 Task: Invite Team Member Softage.1@softage.net to Workspace Branding Agencies. Invite Team Member Softage.2@softage.net to Workspace Branding Agencies. Invite Team Member Softage.3@softage.net to Workspace Branding Agencies. Invite Team Member Softage.4@softage.net to Workspace Branding Agencies
Action: Mouse moved to (371, 223)
Screenshot: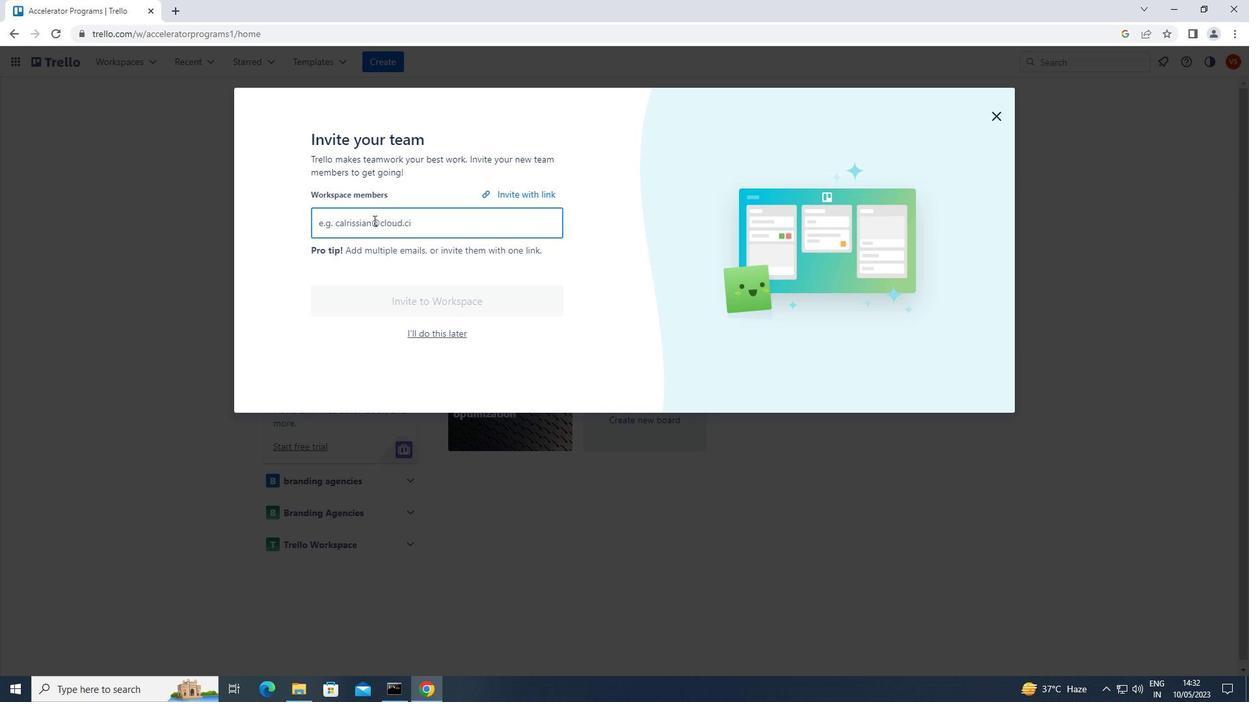 
Action: Mouse pressed left at (371, 223)
Screenshot: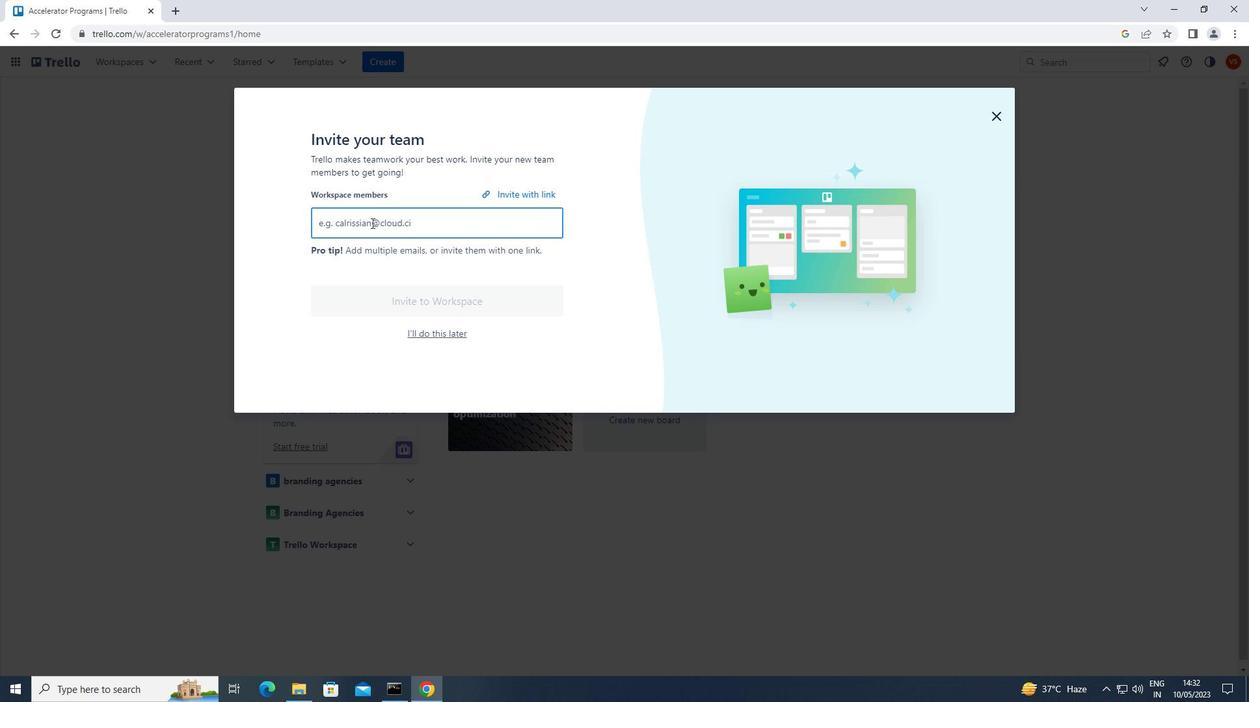 
Action: Key pressed <Key.shift>SOFTAGE.1<Key.shift>@SOFTAGE.NET
Screenshot: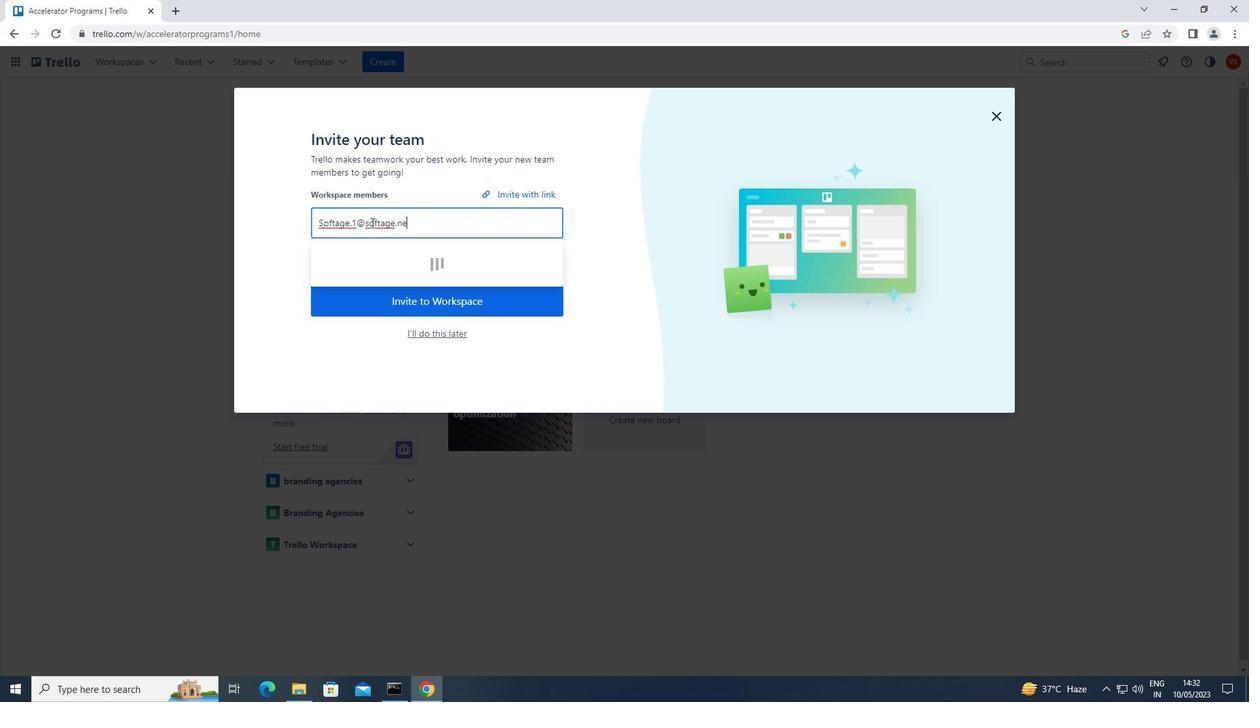 
Action: Mouse moved to (415, 262)
Screenshot: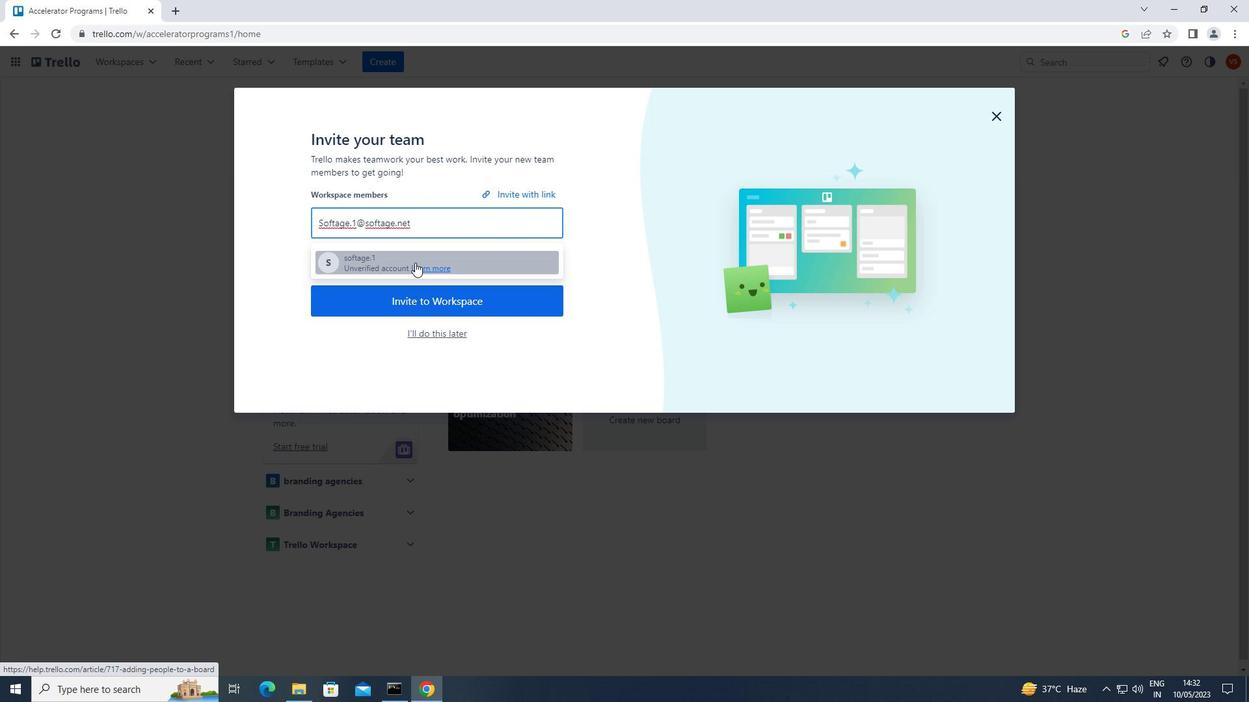 
Action: Mouse pressed left at (415, 262)
Screenshot: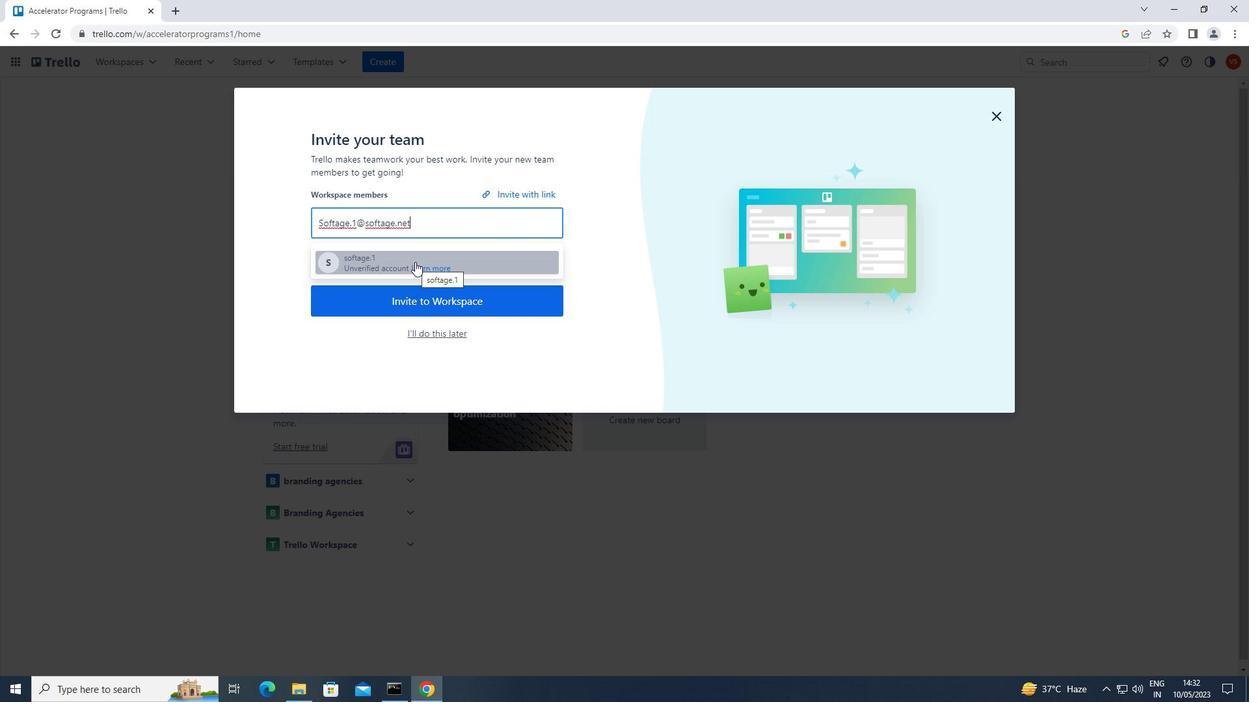 
Action: Mouse moved to (429, 225)
Screenshot: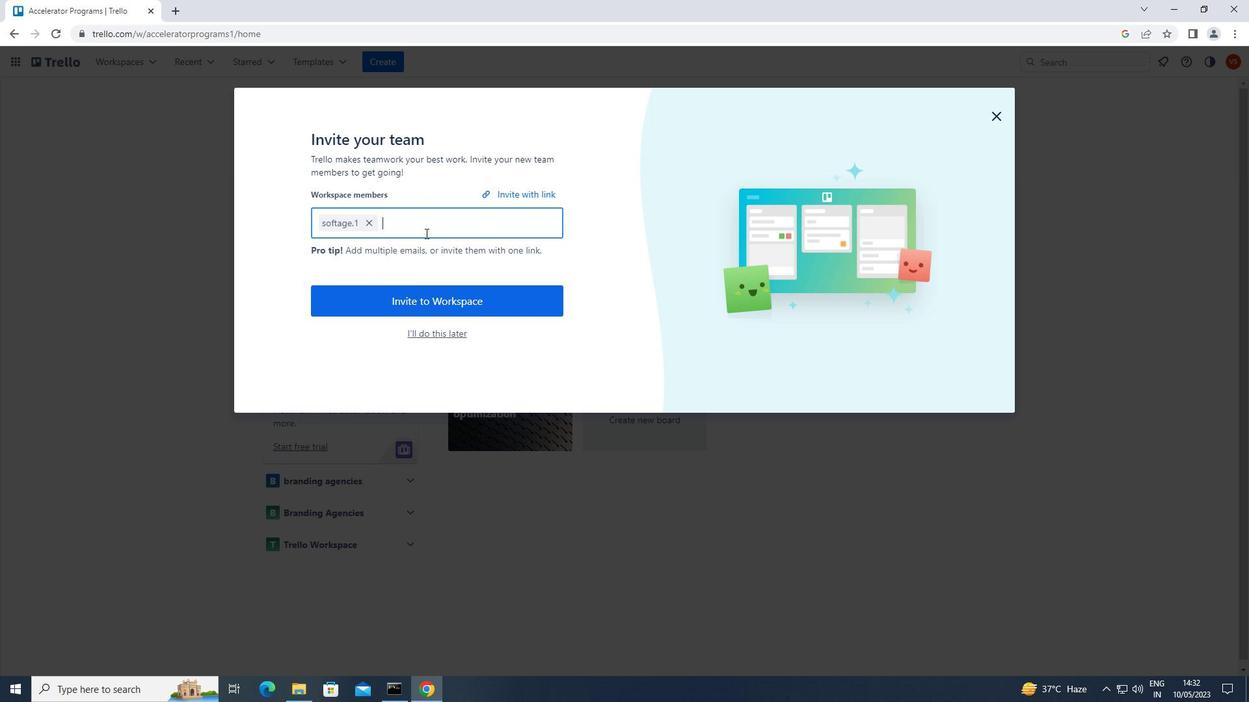 
Action: Key pressed <Key.shift>SOFTAGE.2<Key.shift>@SOFTAGE.NET
Screenshot: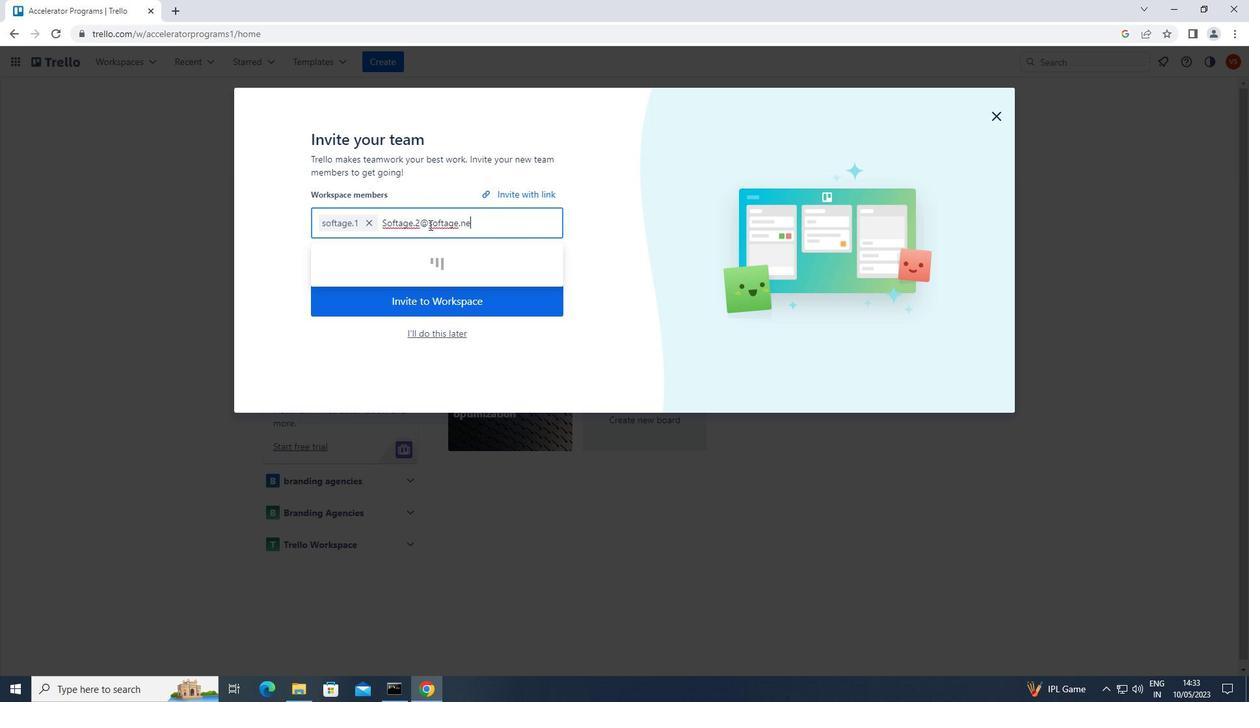 
Action: Mouse moved to (382, 253)
Screenshot: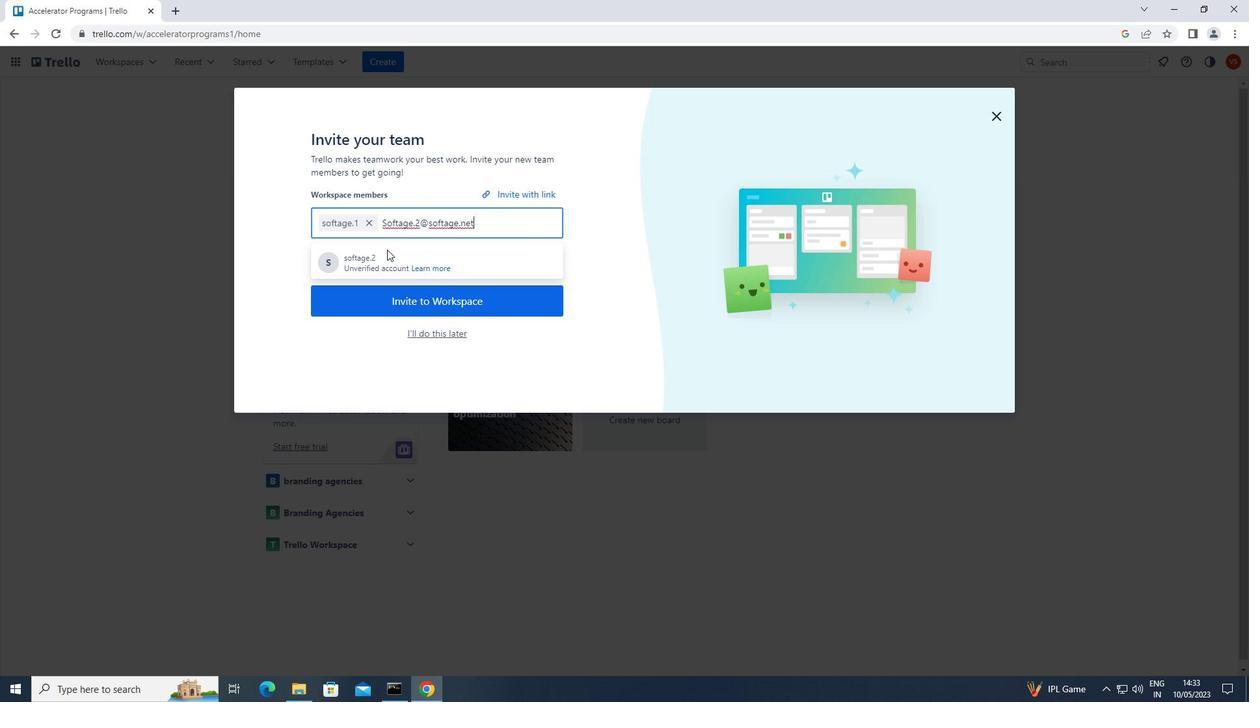 
Action: Mouse pressed left at (382, 253)
Screenshot: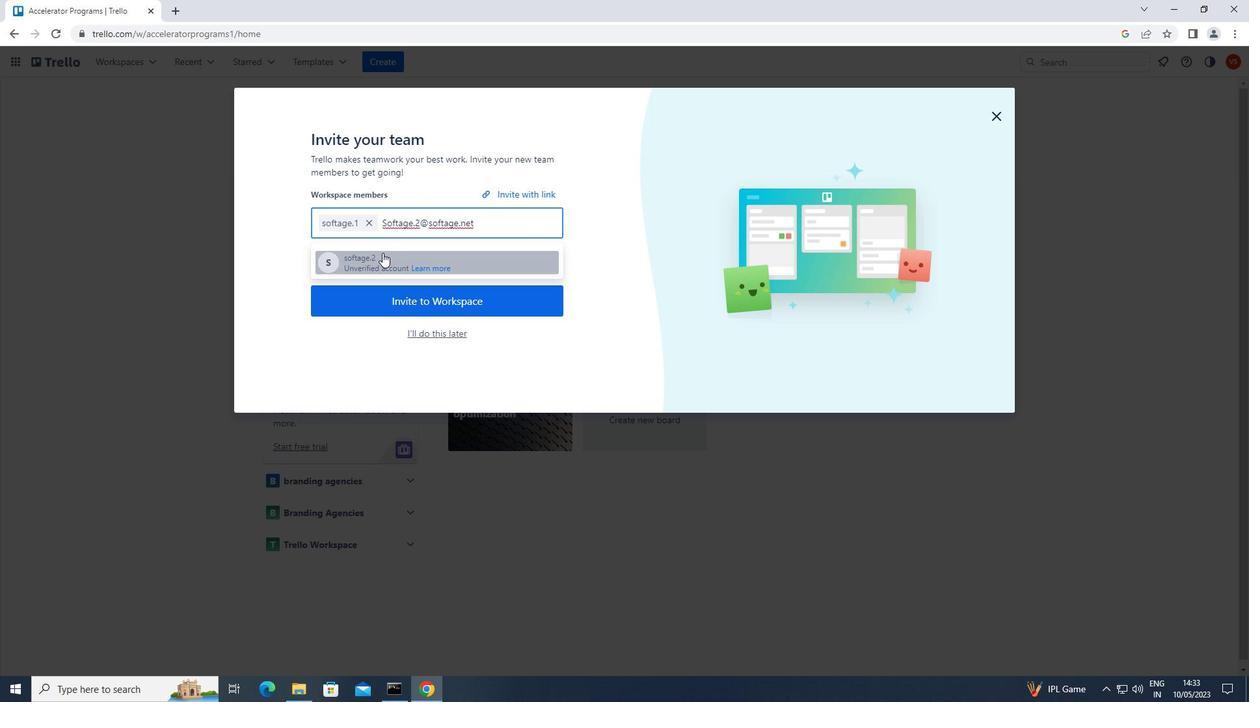 
Action: Mouse moved to (452, 217)
Screenshot: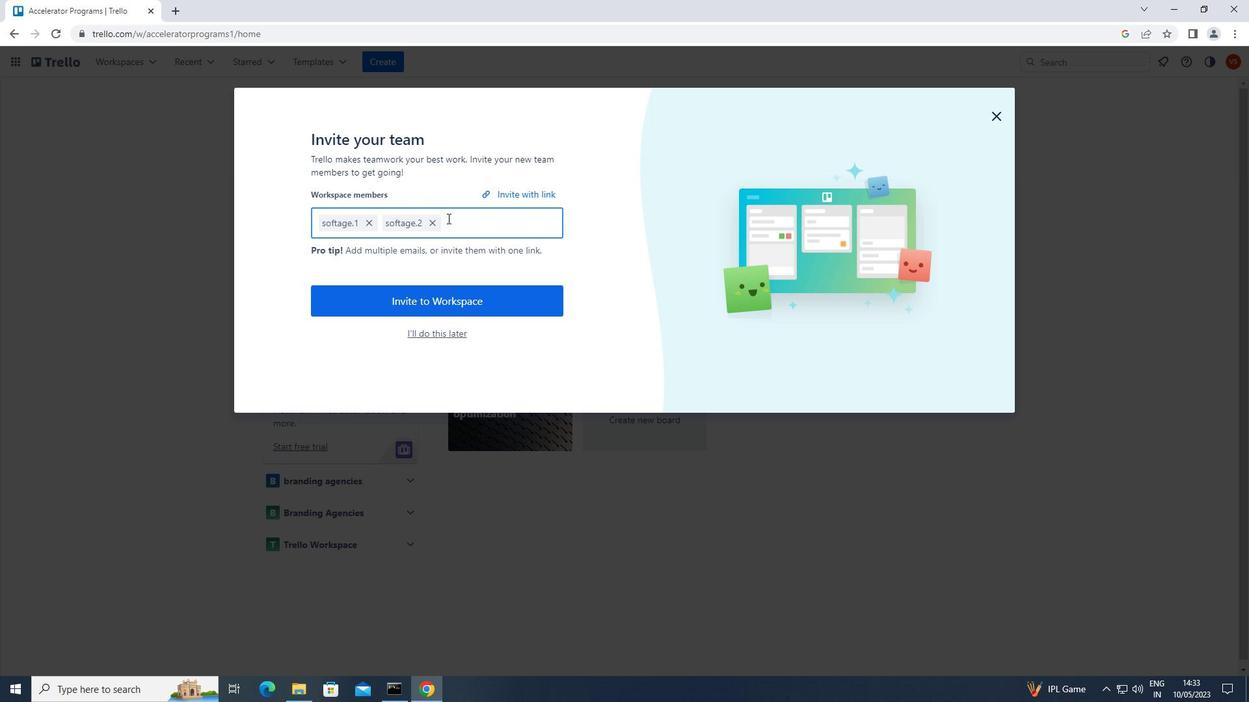 
Action: Key pressed <Key.shift>SOFTAGE.3<Key.shift>@SOFTAGE.NET
Screenshot: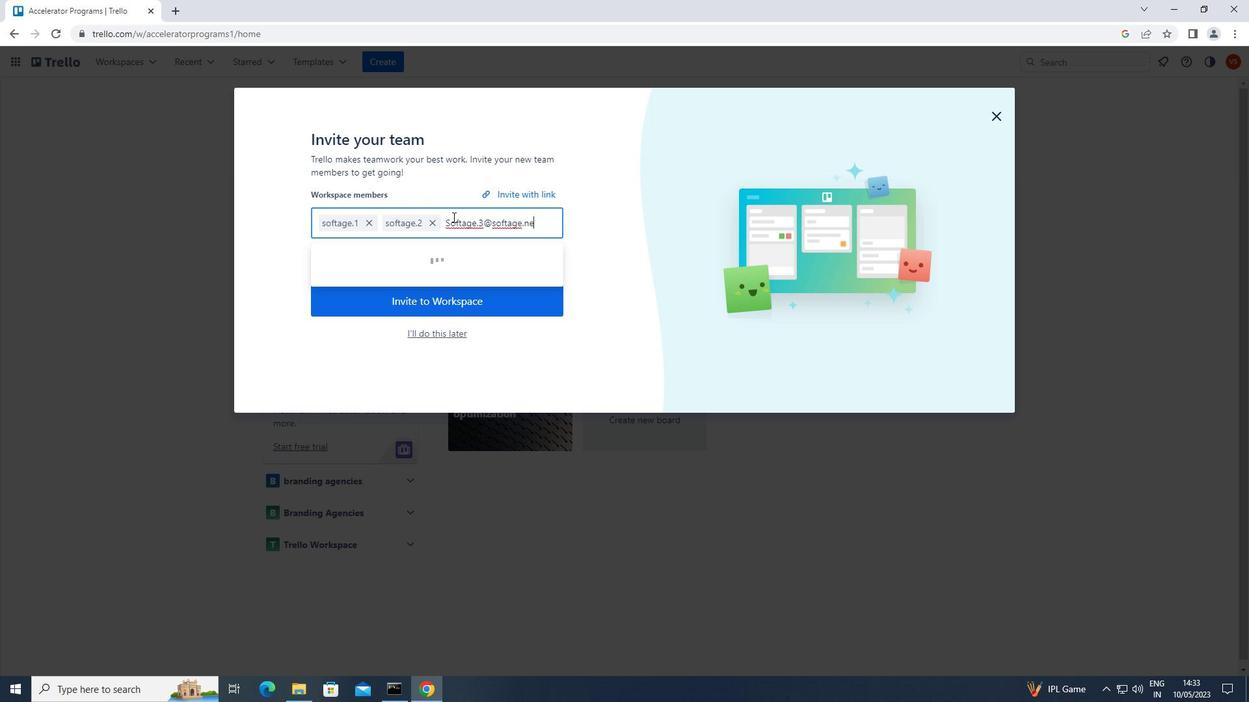 
Action: Mouse moved to (403, 278)
Screenshot: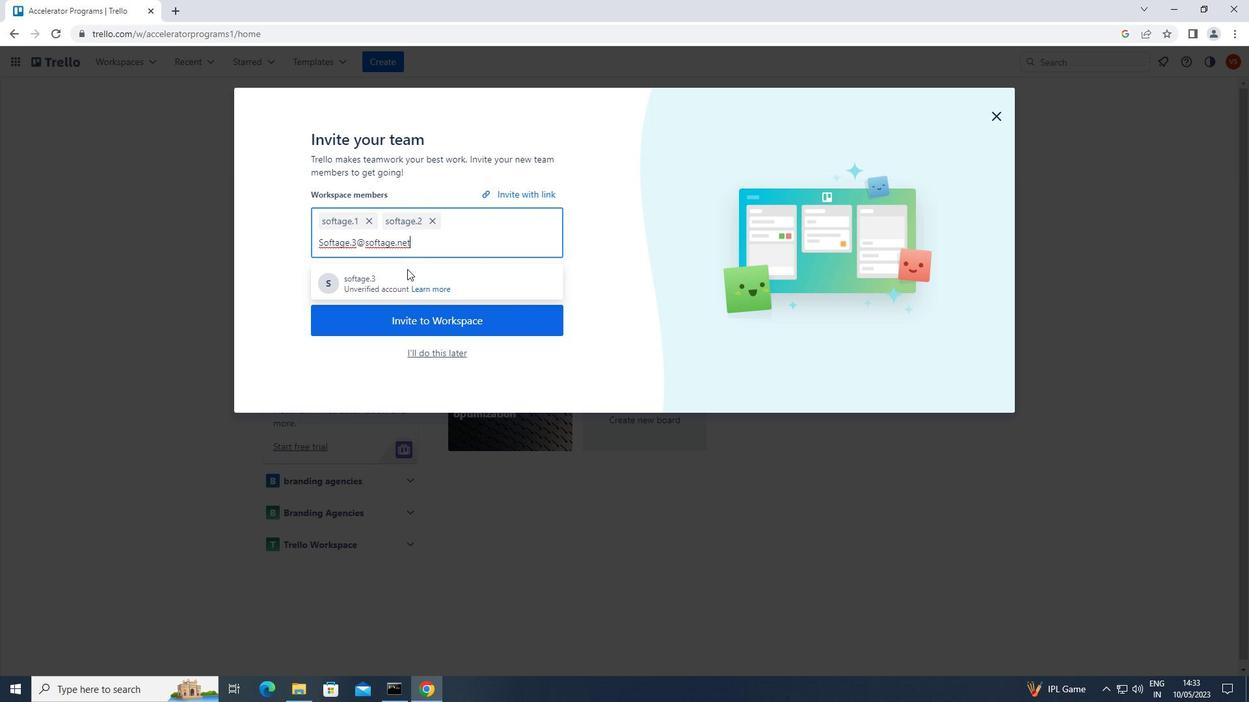 
Action: Mouse pressed left at (403, 278)
Screenshot: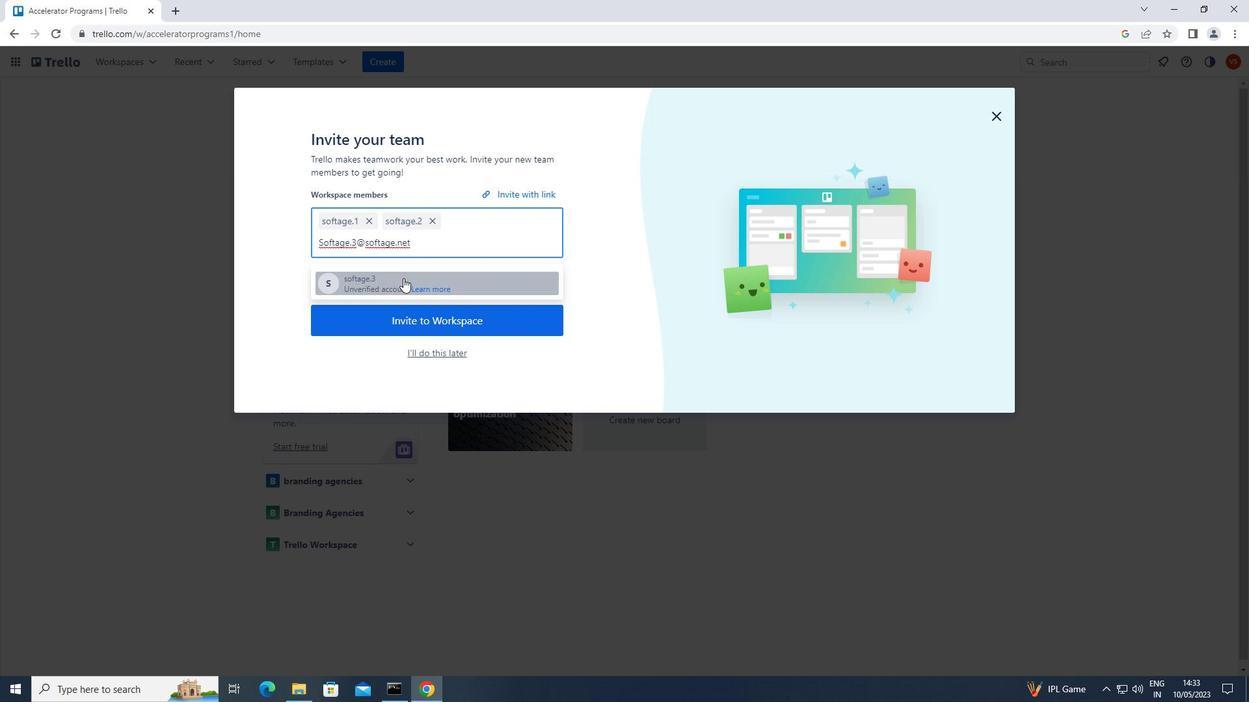 
Action: Mouse moved to (506, 234)
Screenshot: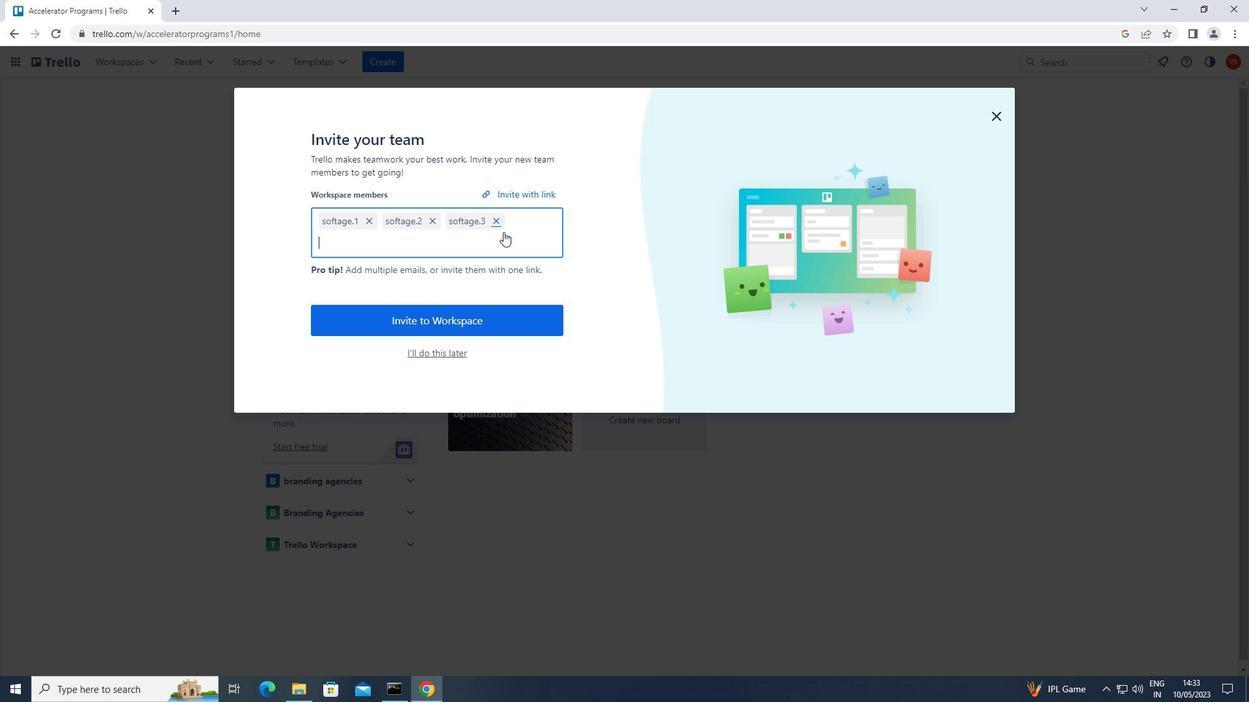
Action: Key pressed <Key.shift>SOFTAGE.4<Key.shift><Key.shift><Key.shift><Key.shift><Key.shift><Key.shift><Key.shift>@SOFTAGE.NET
Screenshot: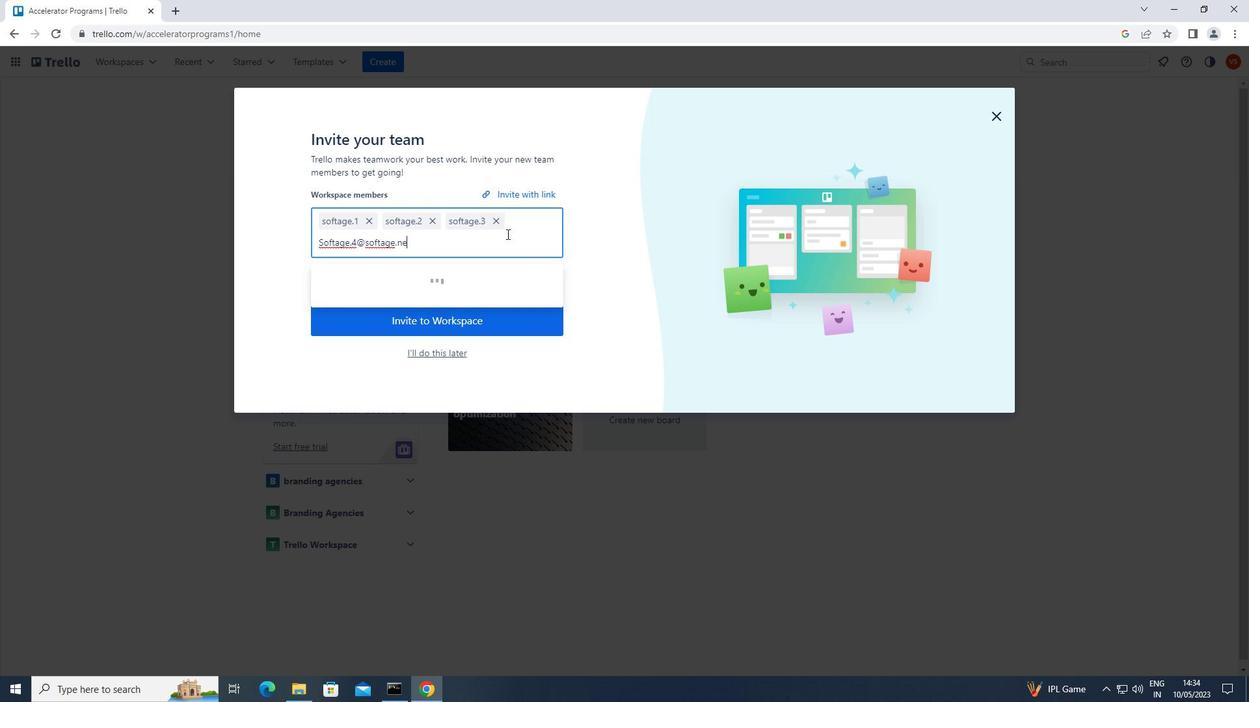 
Action: Mouse moved to (407, 281)
Screenshot: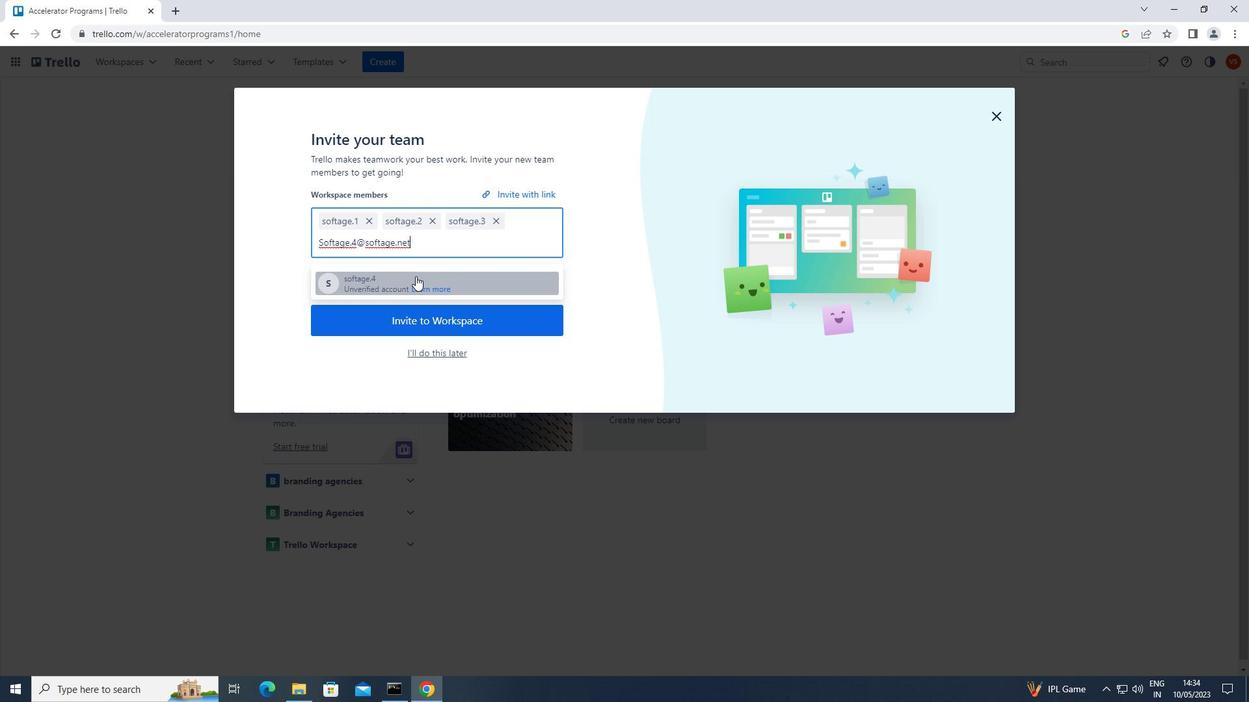 
Action: Mouse pressed left at (407, 281)
Screenshot: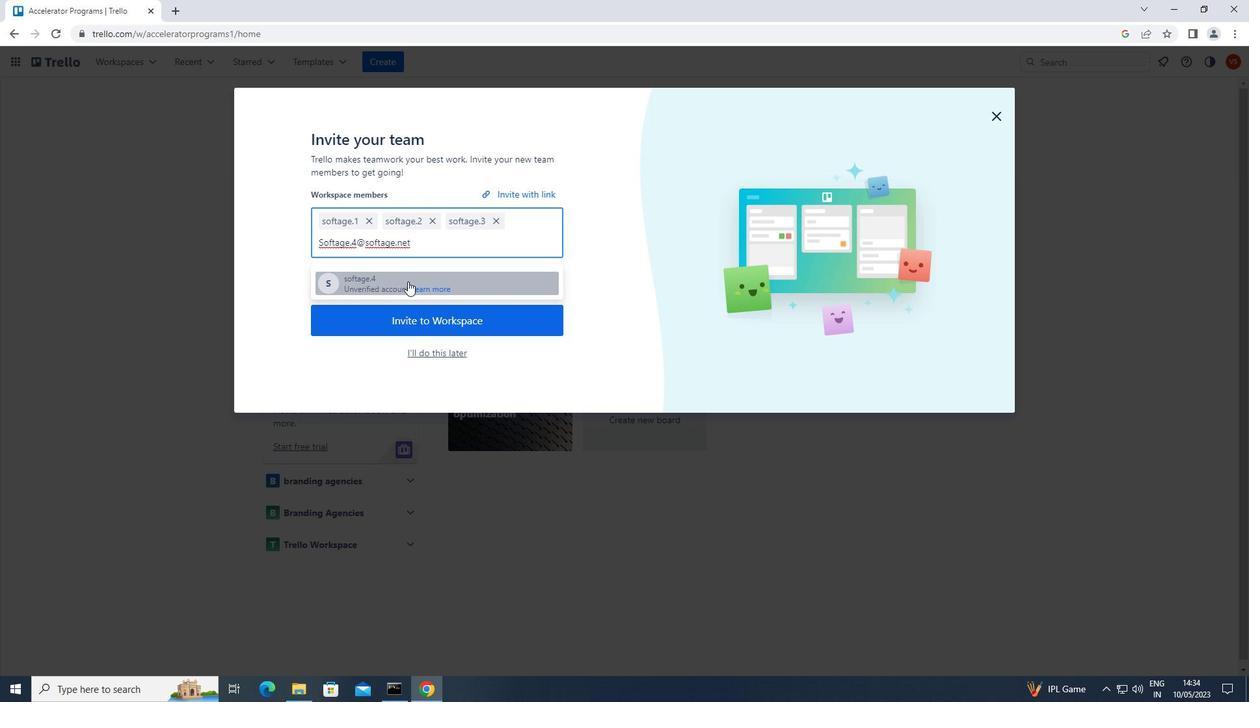 
Action: Mouse moved to (417, 326)
Screenshot: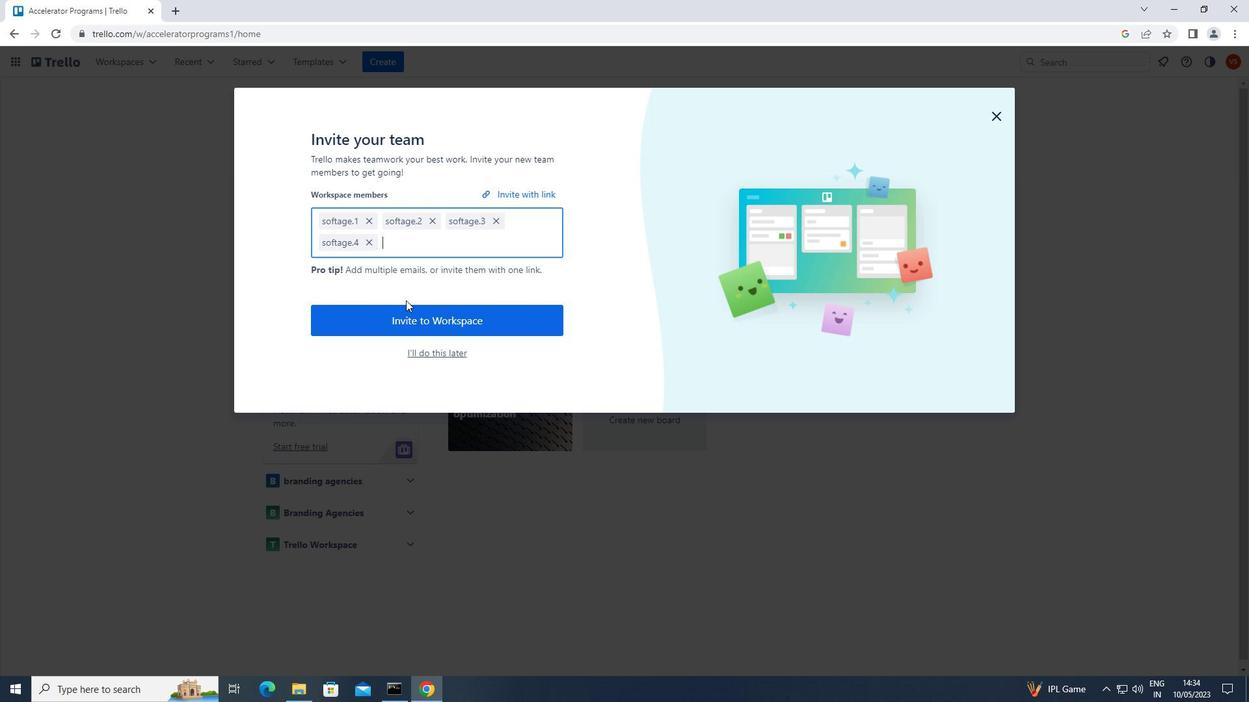
Action: Mouse pressed left at (417, 326)
Screenshot: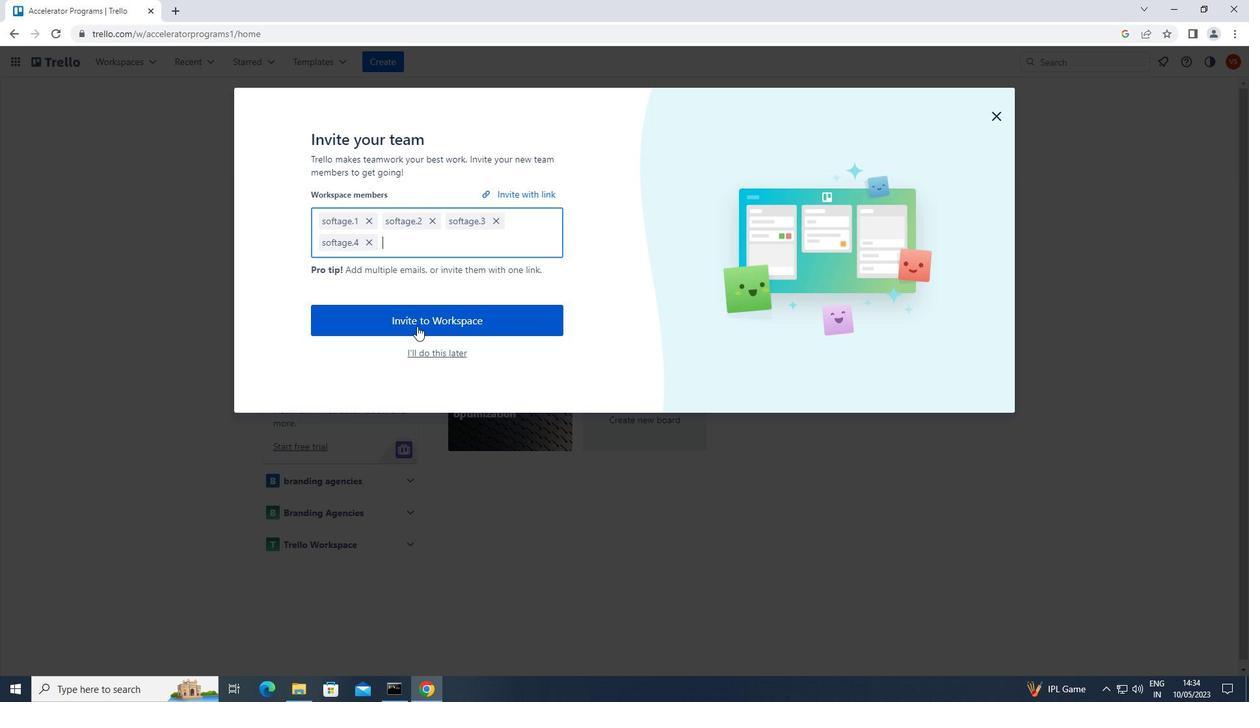 
Action: Mouse moved to (417, 325)
Screenshot: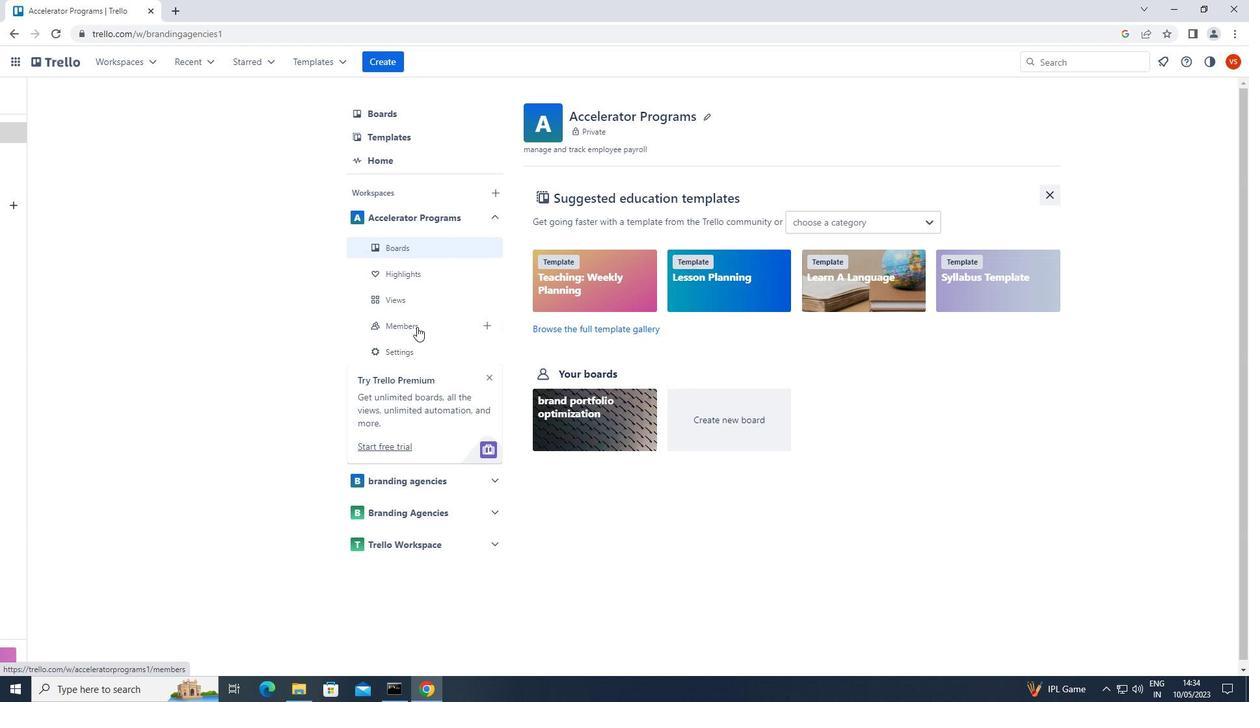 
